 Task: Look for products with ginger flavor.
Action: Mouse moved to (22, 85)
Screenshot: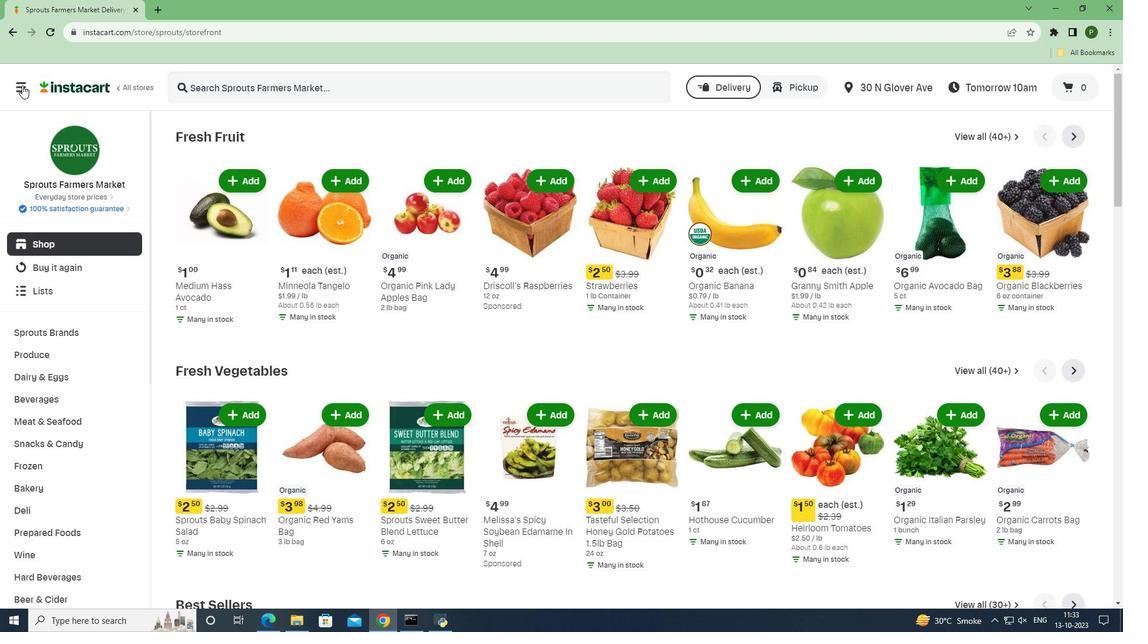 
Action: Mouse pressed left at (22, 85)
Screenshot: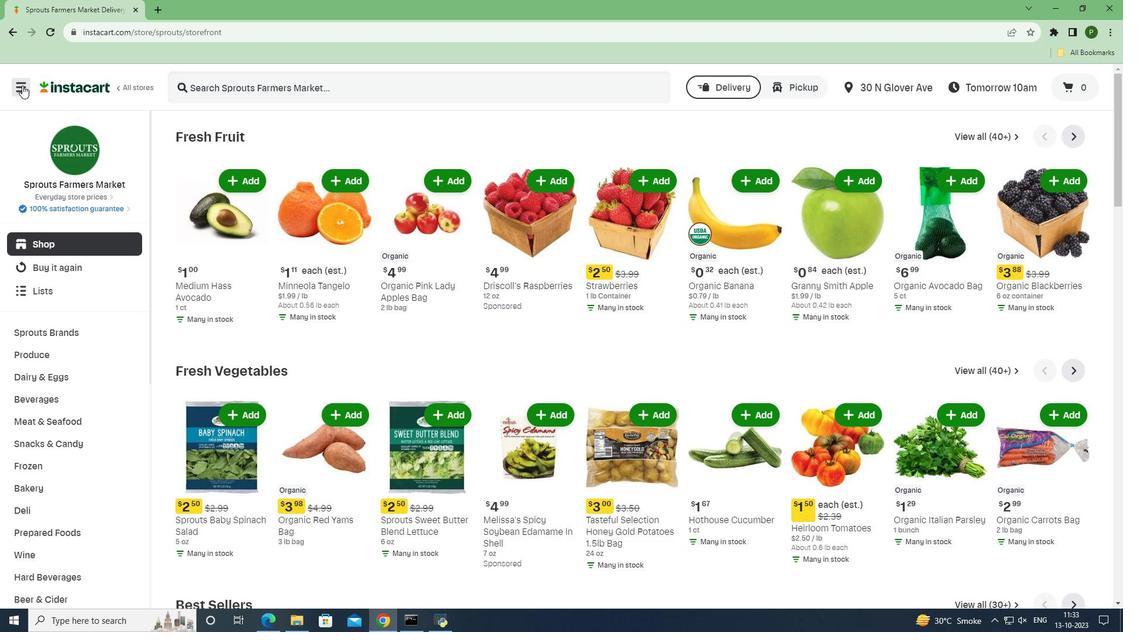 
Action: Mouse moved to (20, 310)
Screenshot: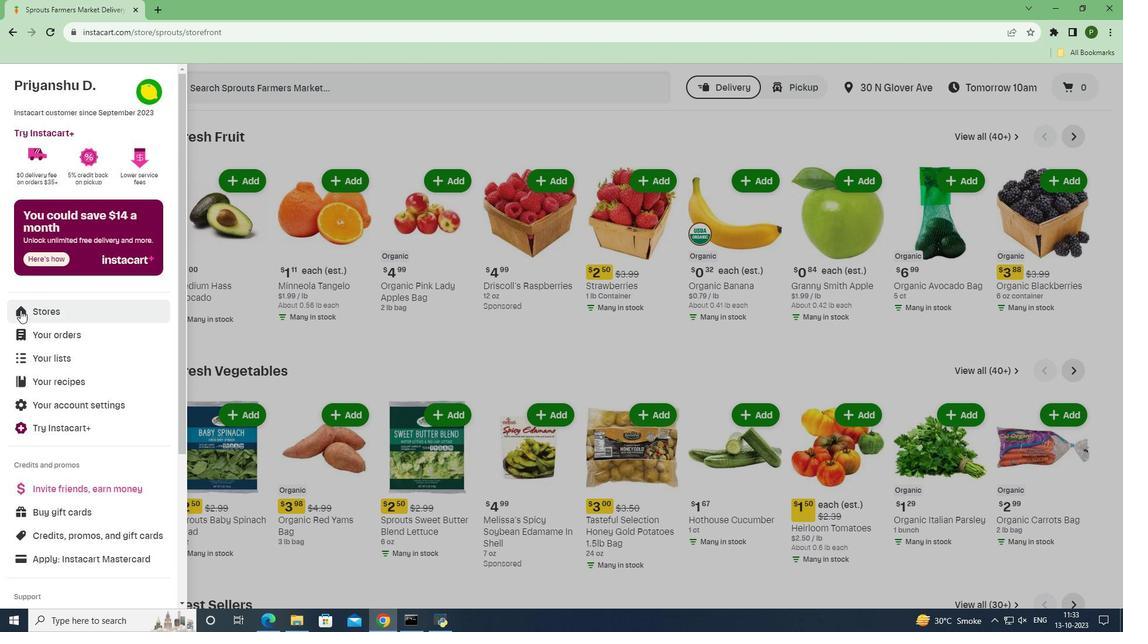 
Action: Mouse pressed left at (20, 310)
Screenshot: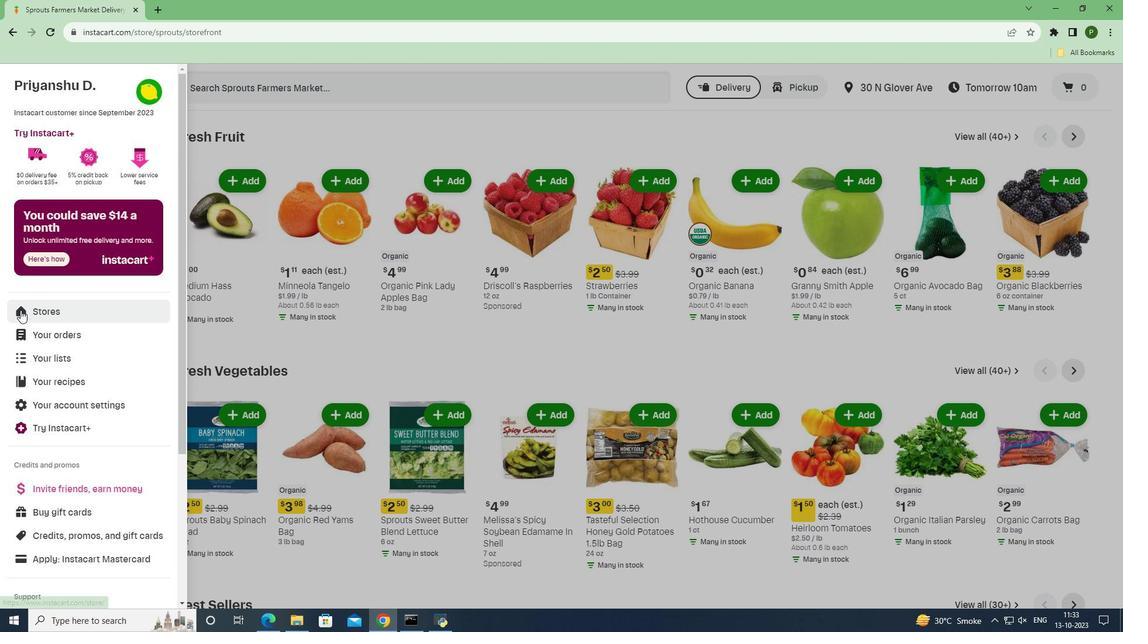 
Action: Mouse moved to (284, 135)
Screenshot: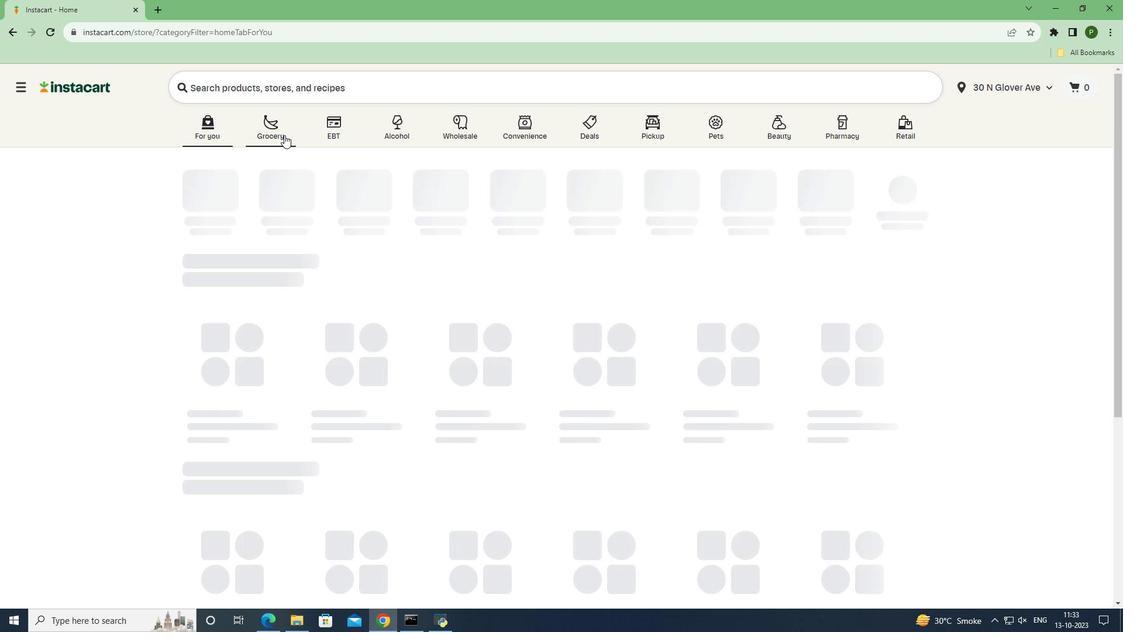 
Action: Mouse pressed left at (284, 135)
Screenshot: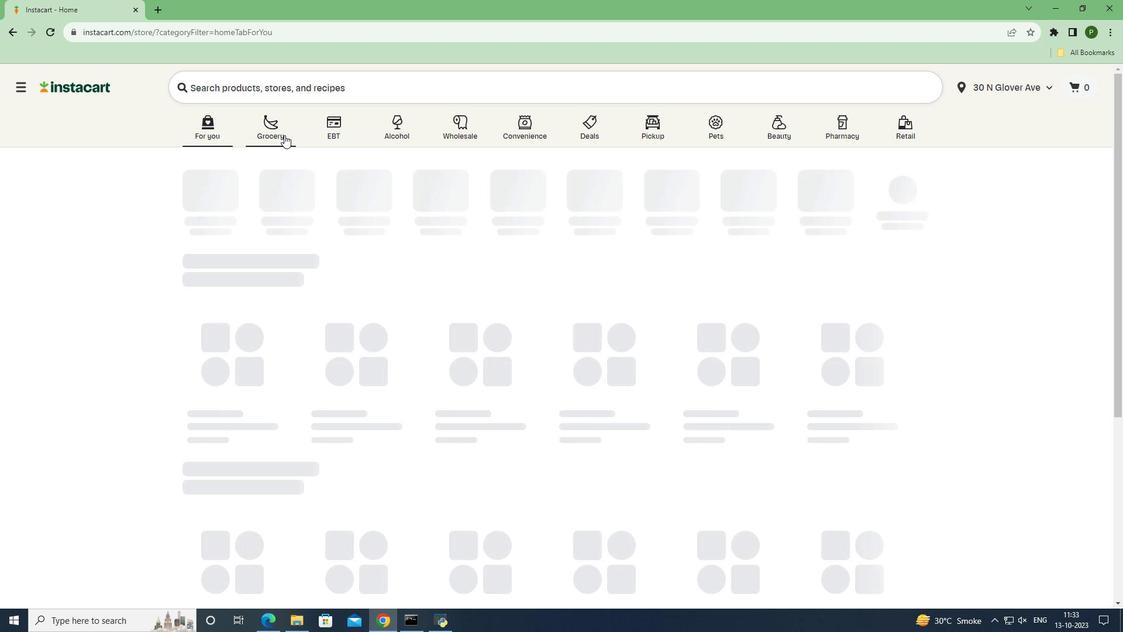 
Action: Mouse moved to (718, 269)
Screenshot: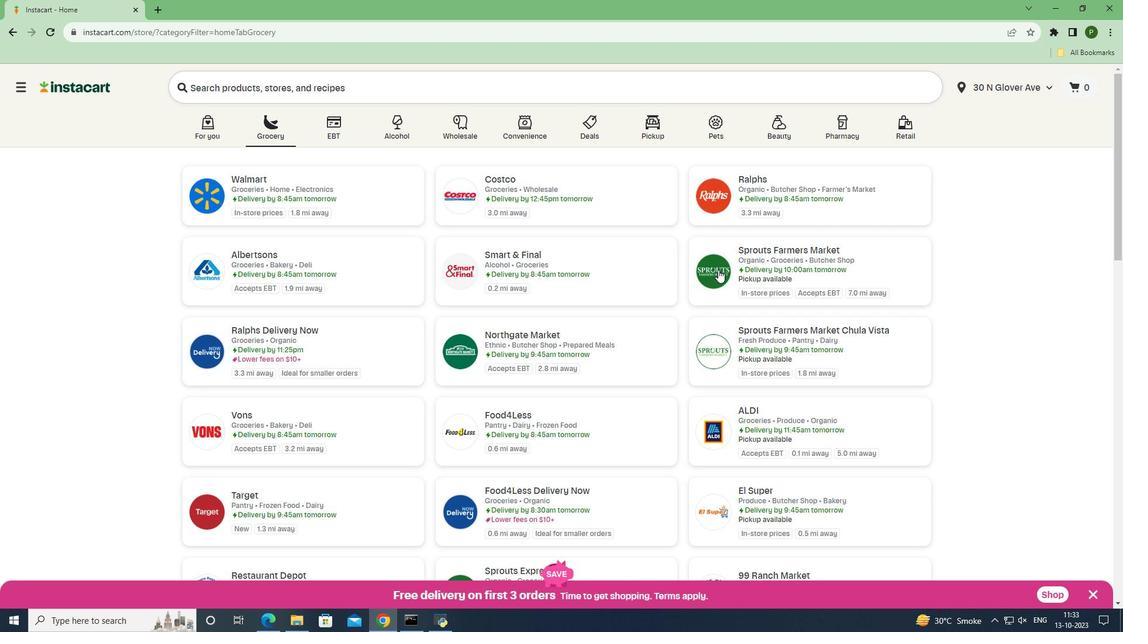 
Action: Mouse pressed left at (718, 269)
Screenshot: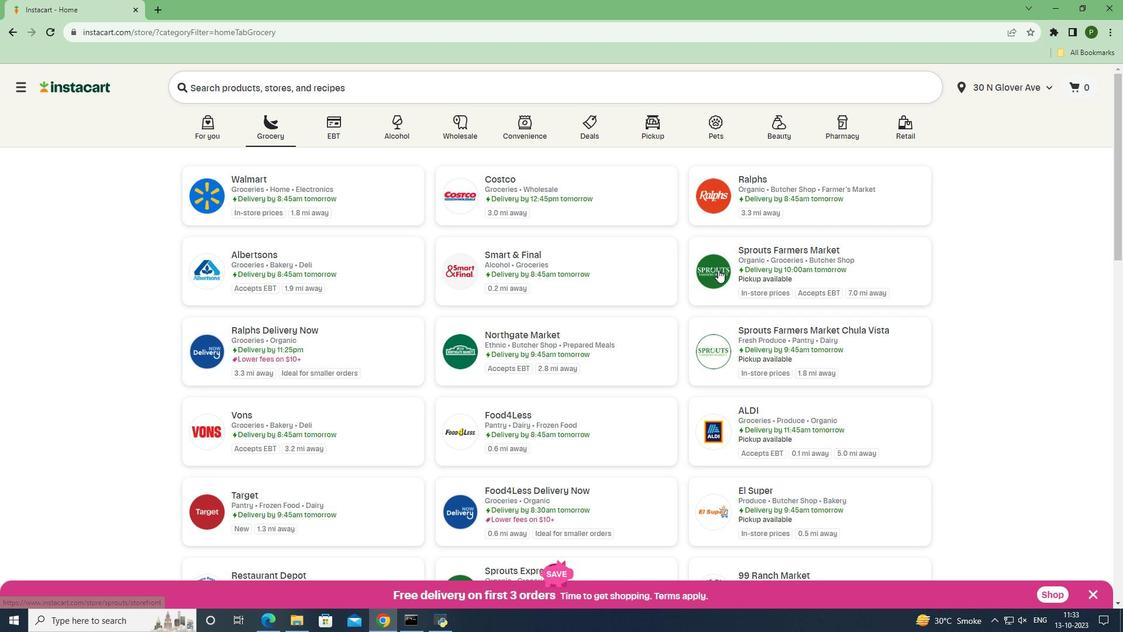 
Action: Mouse moved to (67, 403)
Screenshot: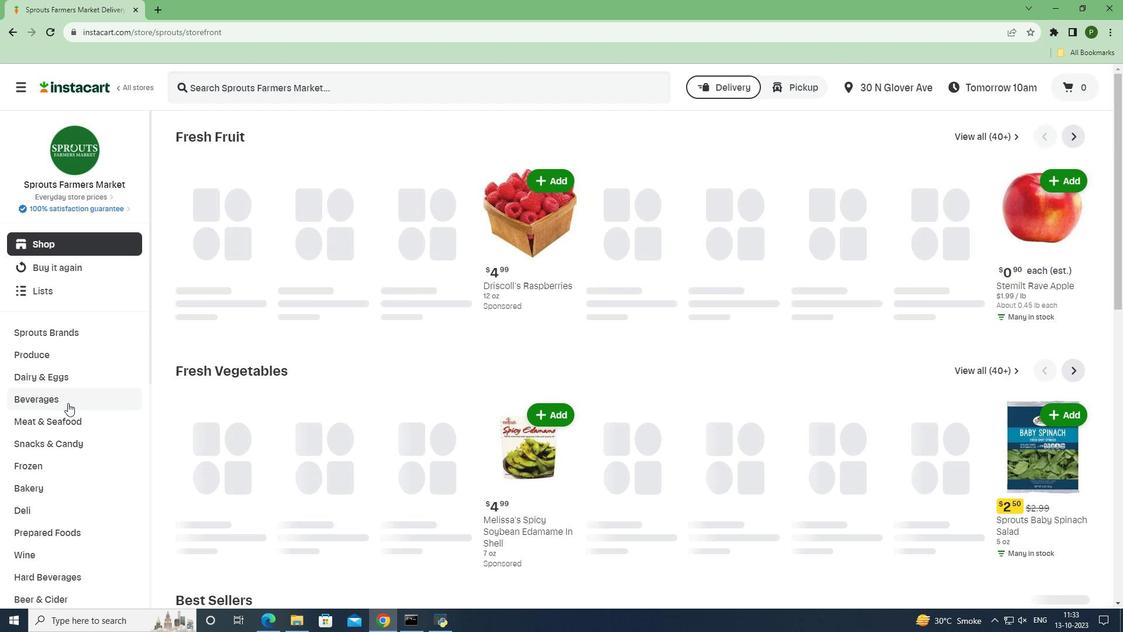 
Action: Mouse pressed left at (67, 403)
Screenshot: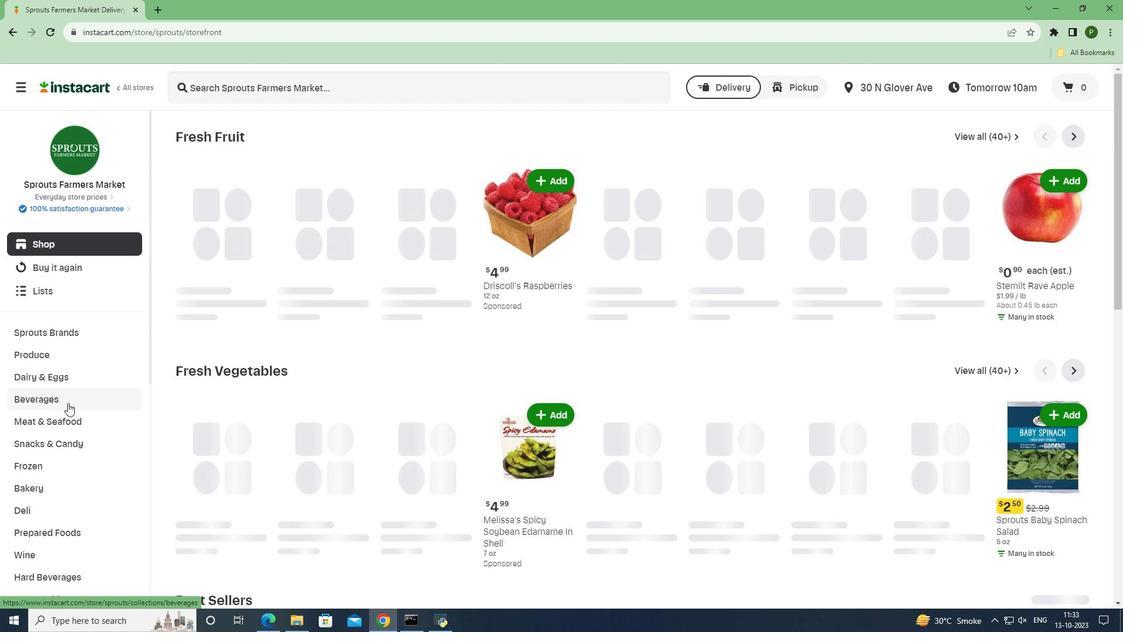 
Action: Mouse moved to (1014, 160)
Screenshot: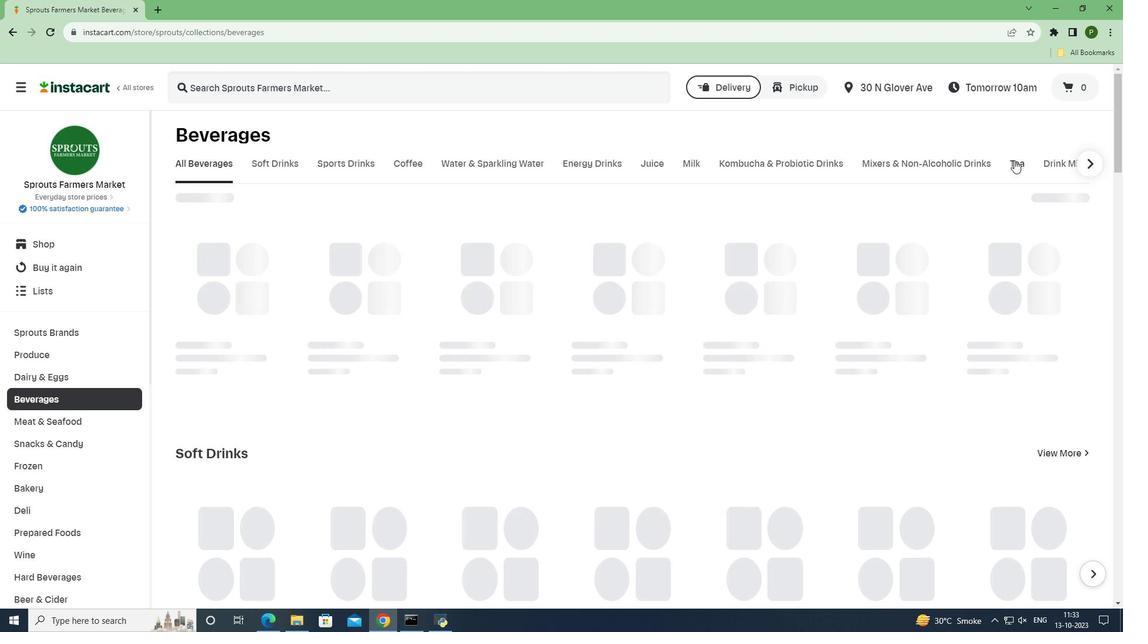 
Action: Mouse pressed left at (1014, 160)
Screenshot: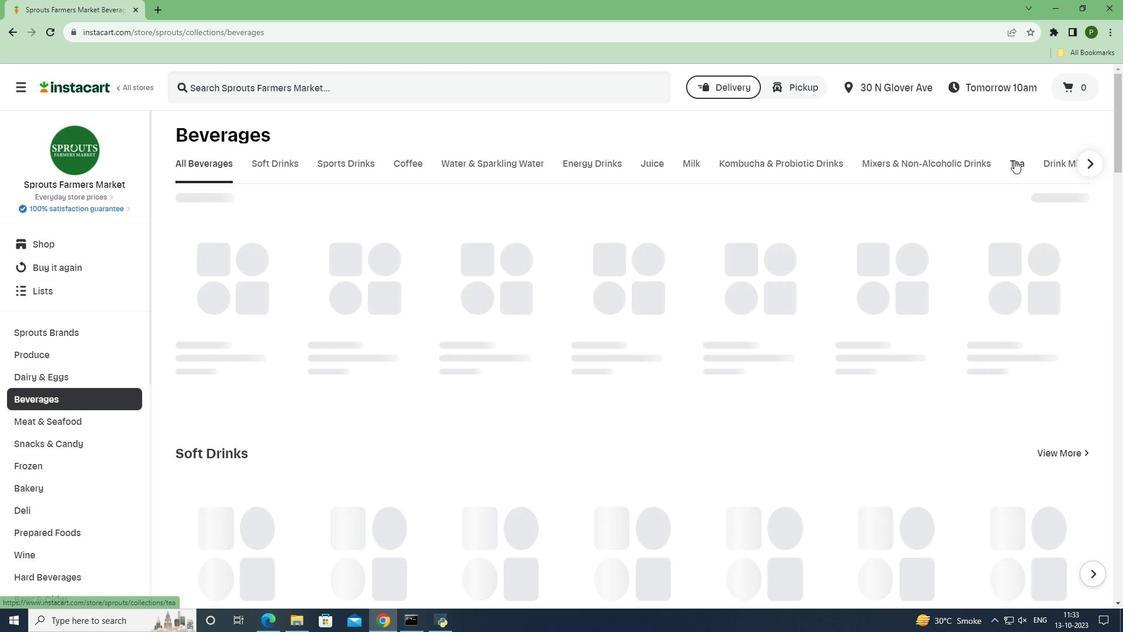 
Action: Mouse moved to (204, 261)
Screenshot: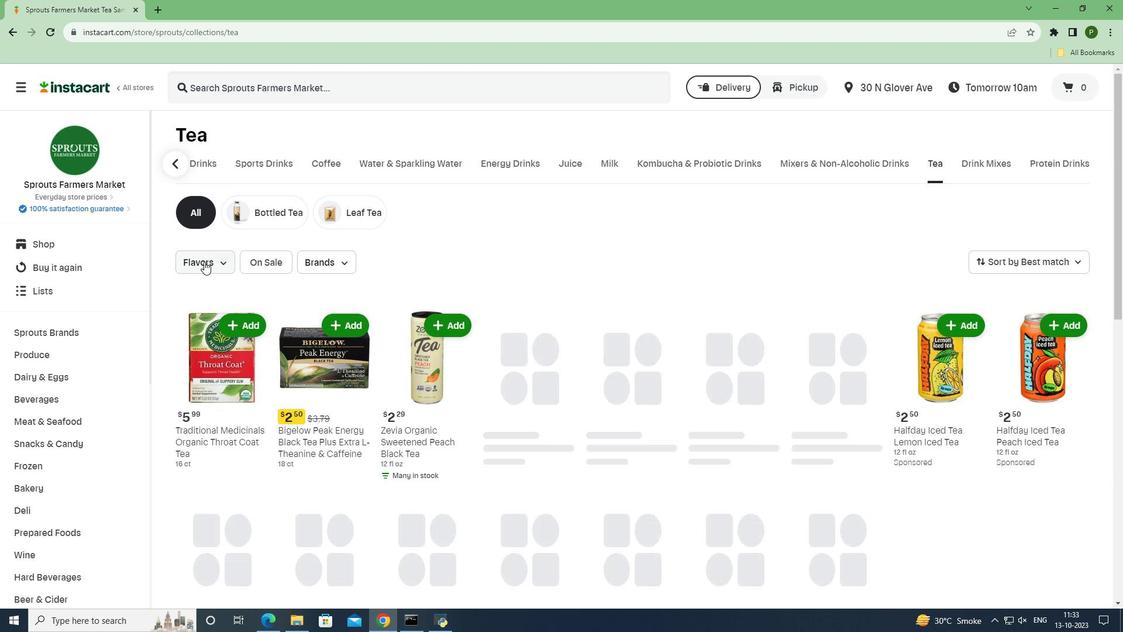 
Action: Mouse pressed left at (204, 261)
Screenshot: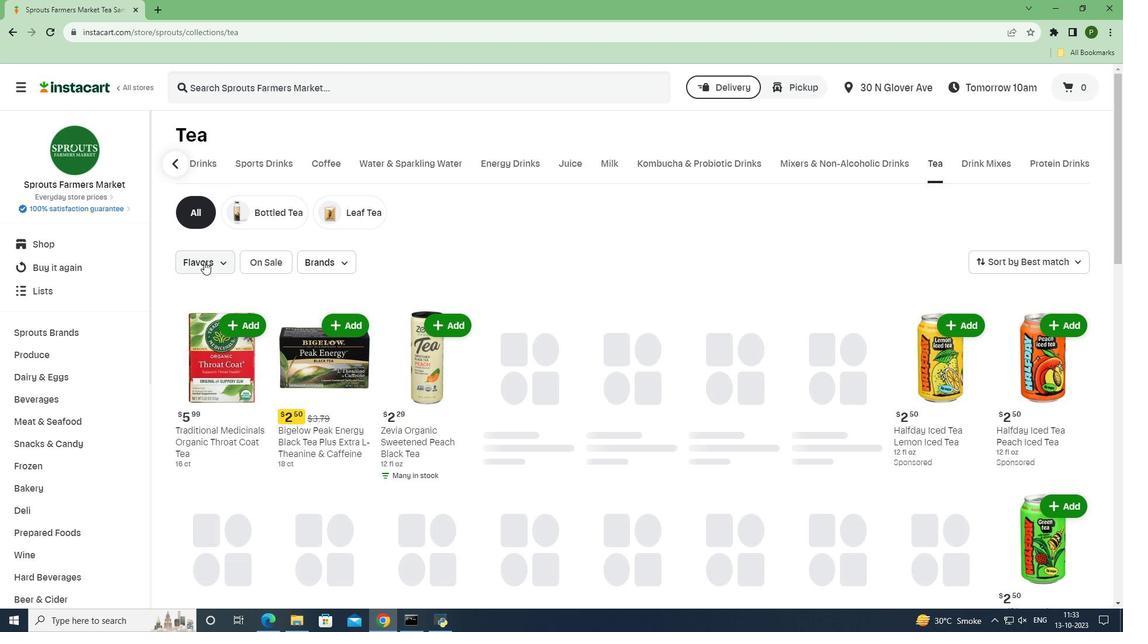 
Action: Mouse moved to (198, 325)
Screenshot: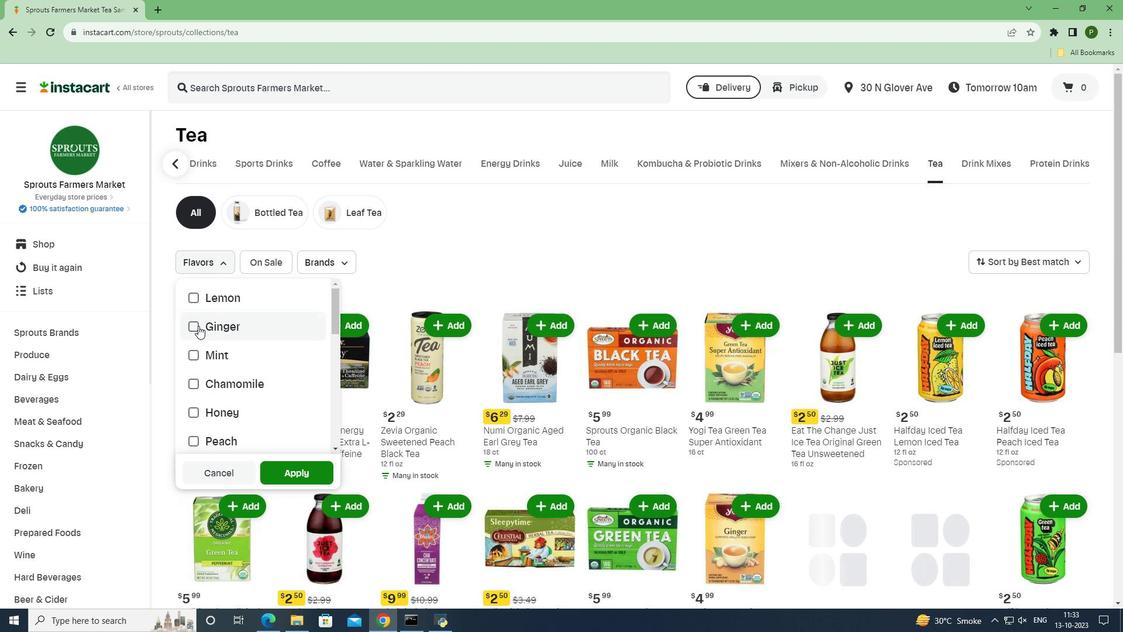 
Action: Mouse pressed left at (198, 325)
Screenshot: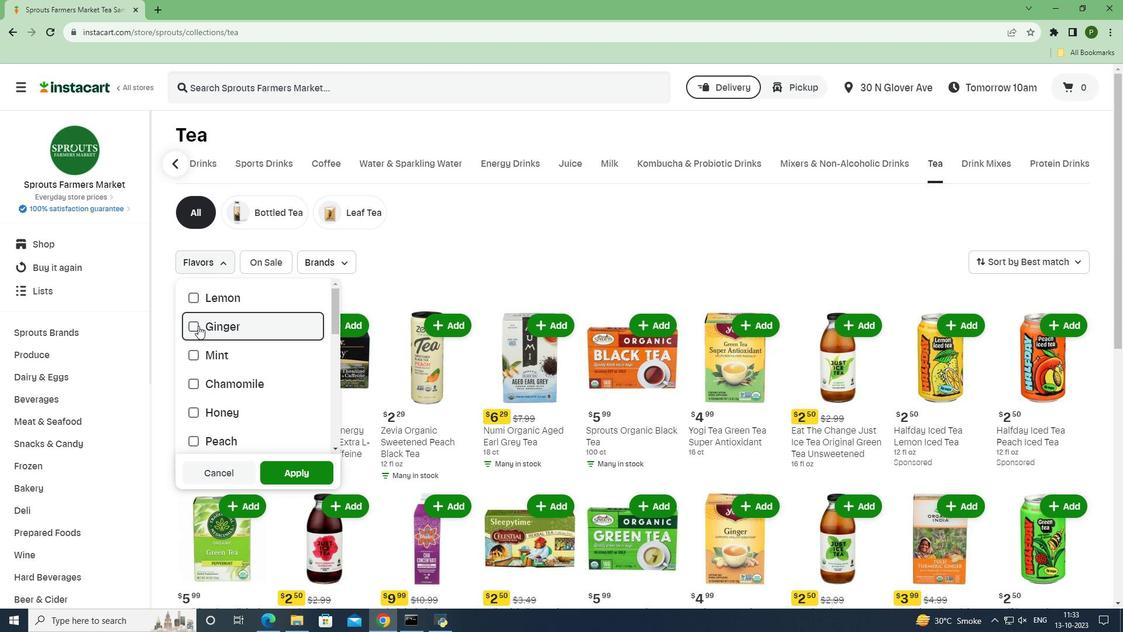 
Action: Mouse moved to (275, 469)
Screenshot: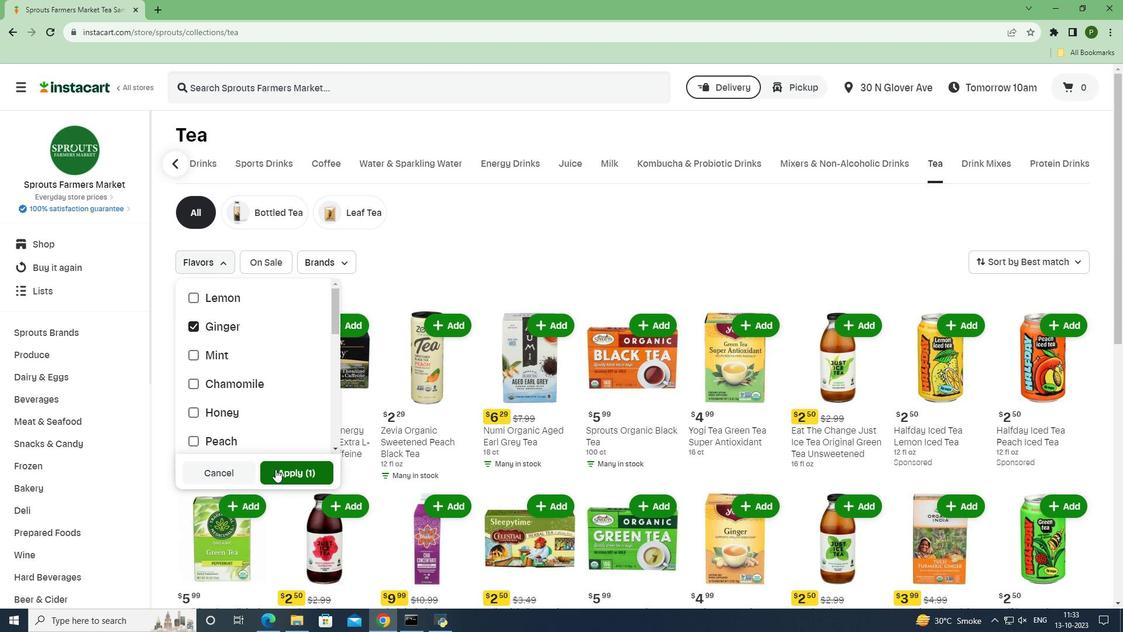 
Action: Mouse pressed left at (275, 469)
Screenshot: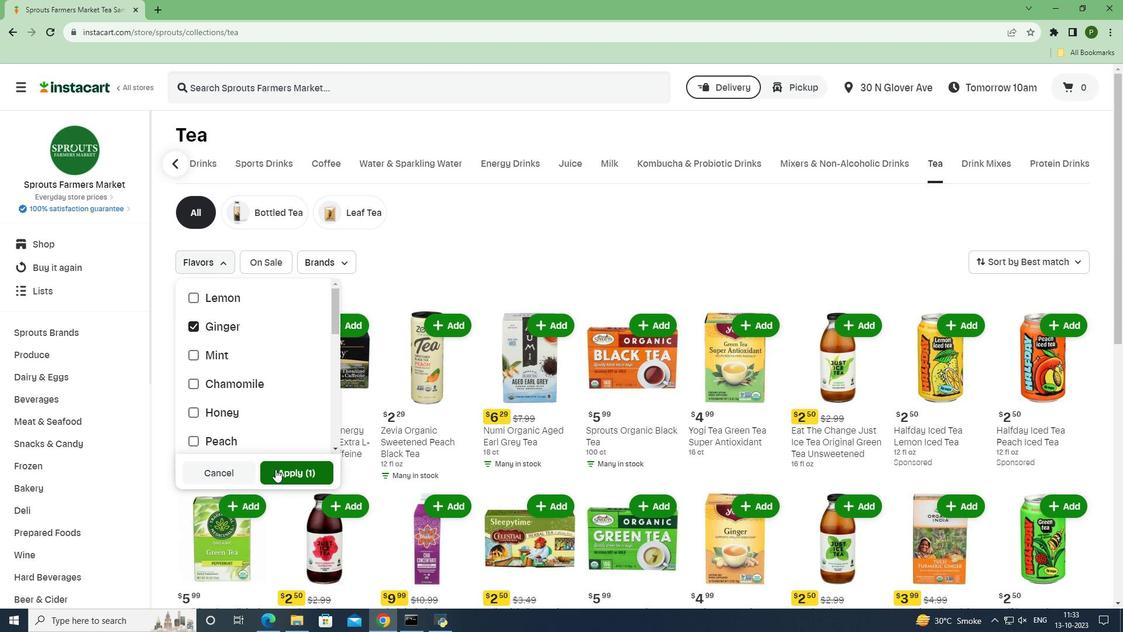 
Action: Mouse moved to (558, 515)
Screenshot: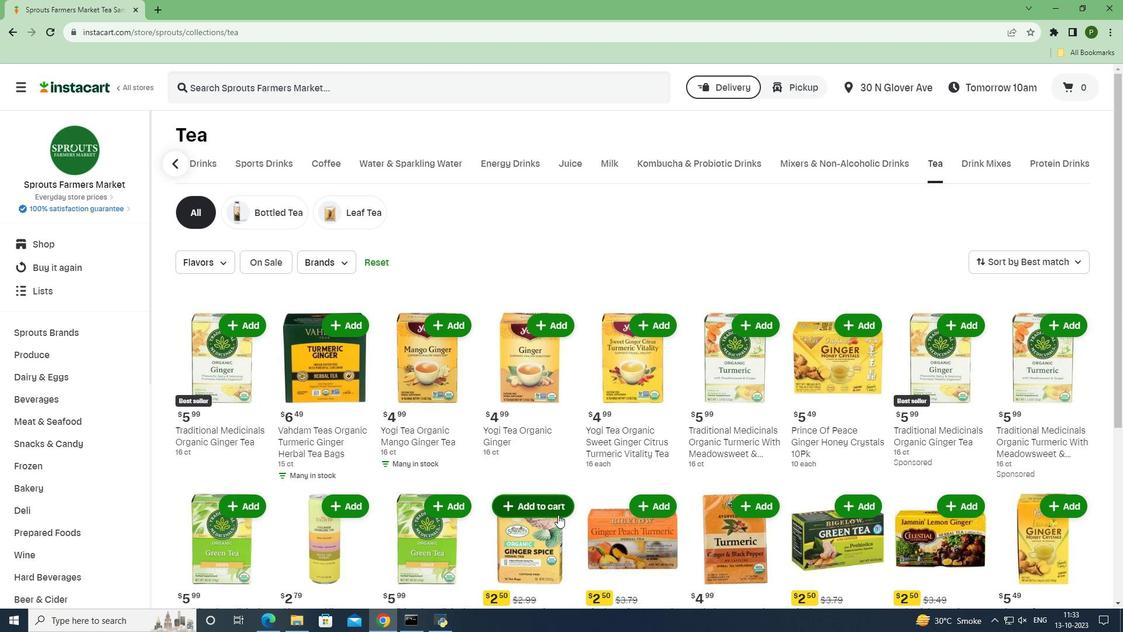 
